Task: Create a section Agile Athletes and in the section, add a milestone Virtualization Implementation in the project AgileCenter
Action: Mouse moved to (71, 58)
Screenshot: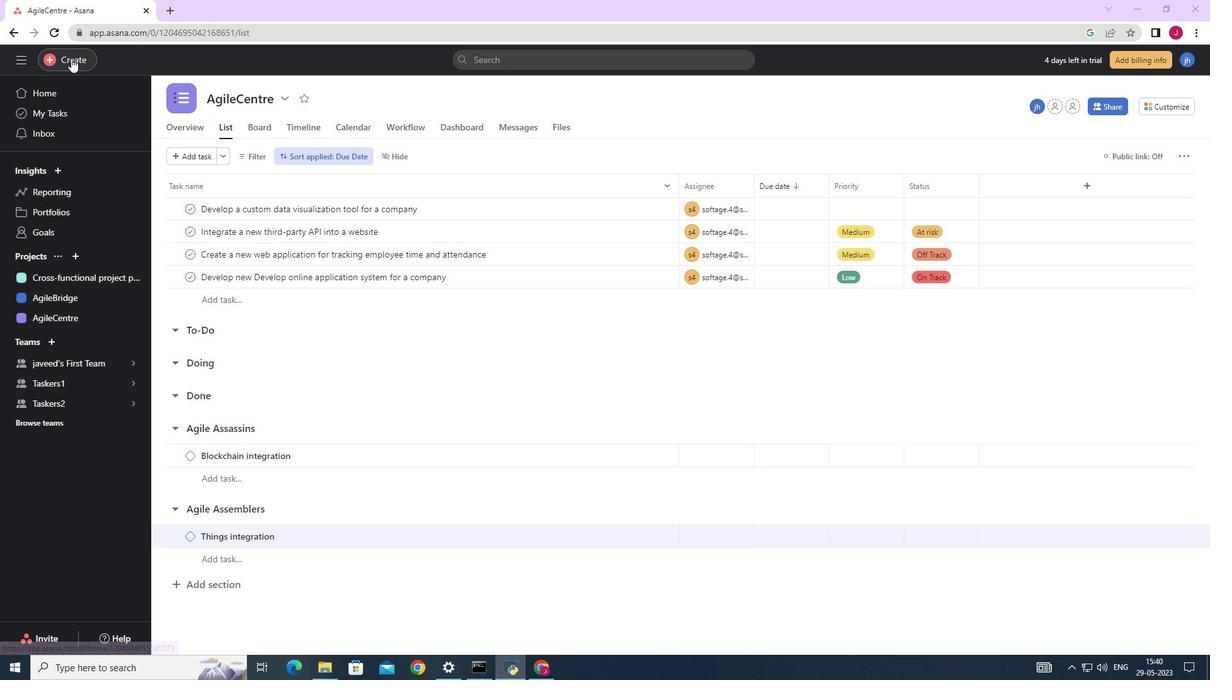 
Action: Mouse pressed left at (71, 58)
Screenshot: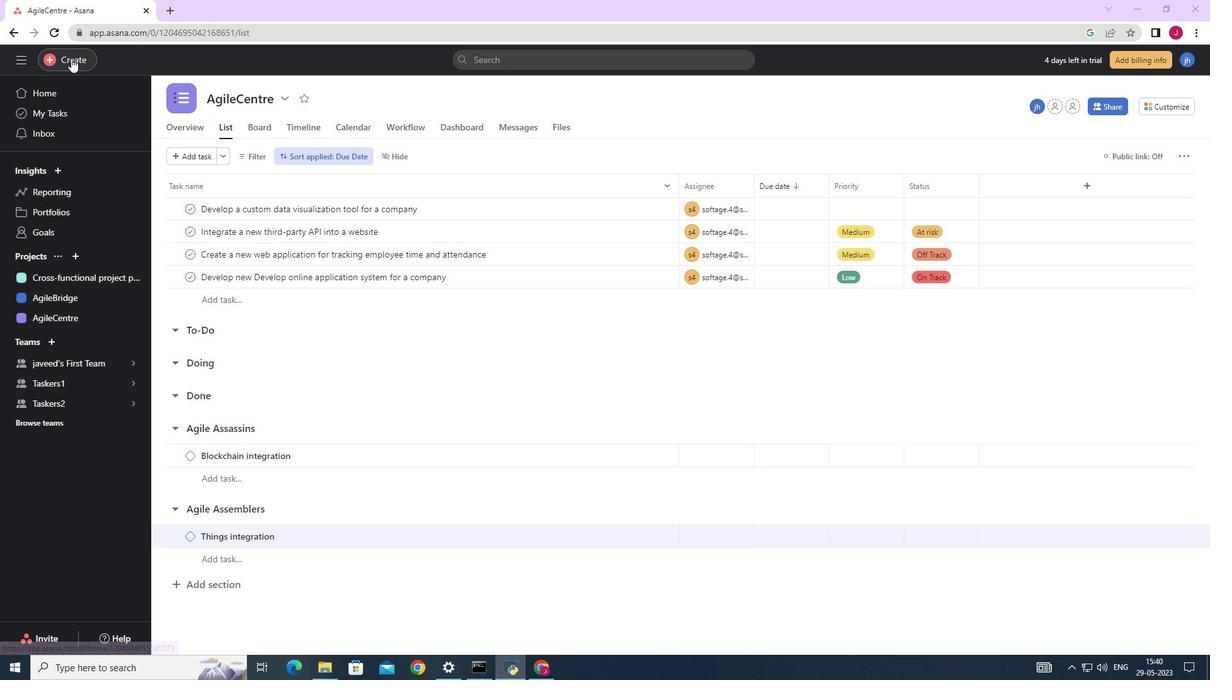 
Action: Mouse moved to (157, 66)
Screenshot: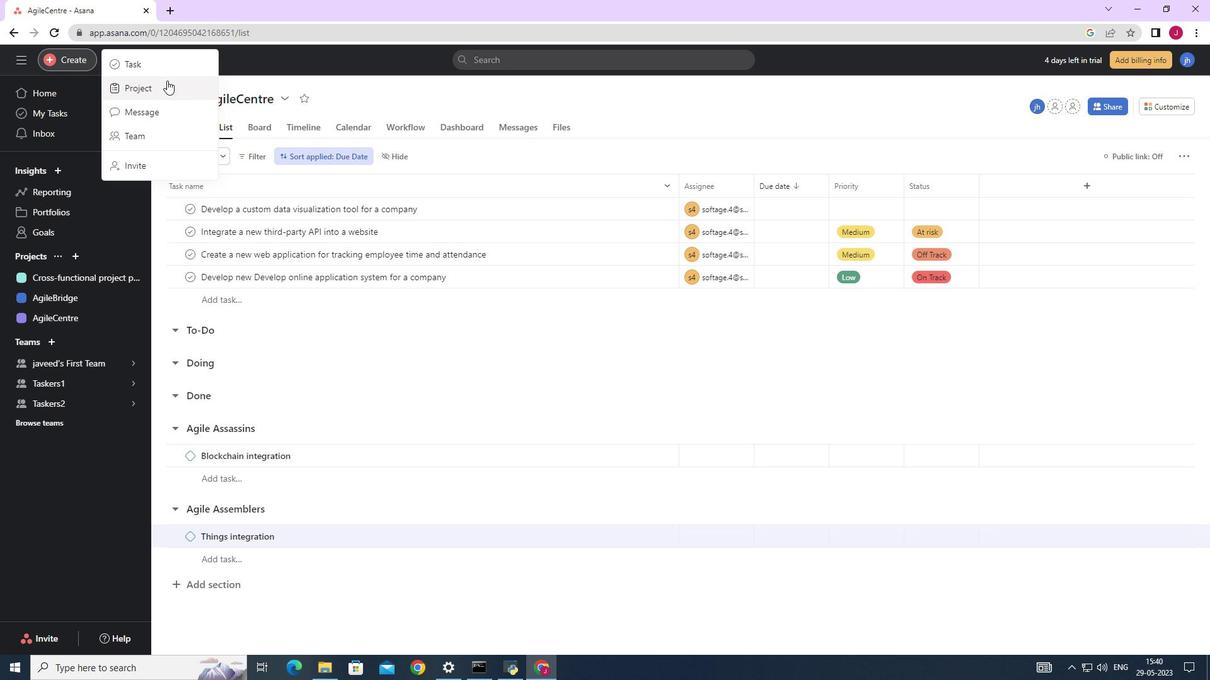 
Action: Mouse pressed left at (157, 66)
Screenshot: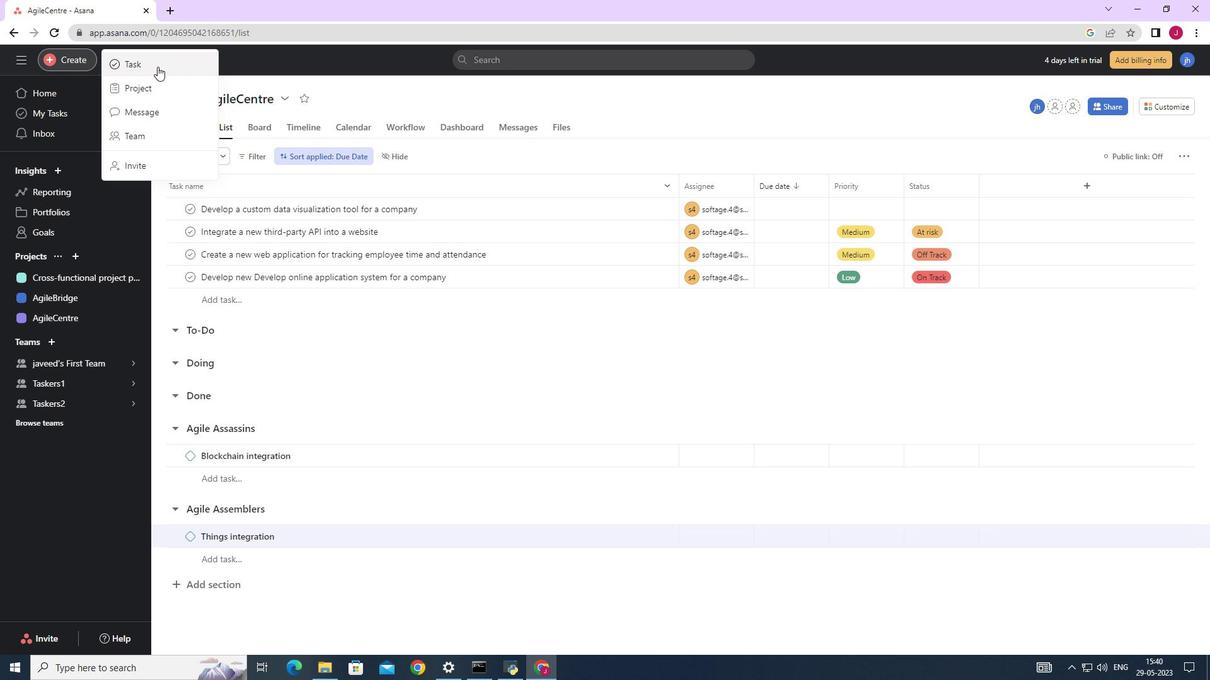 
Action: Mouse moved to (1163, 356)
Screenshot: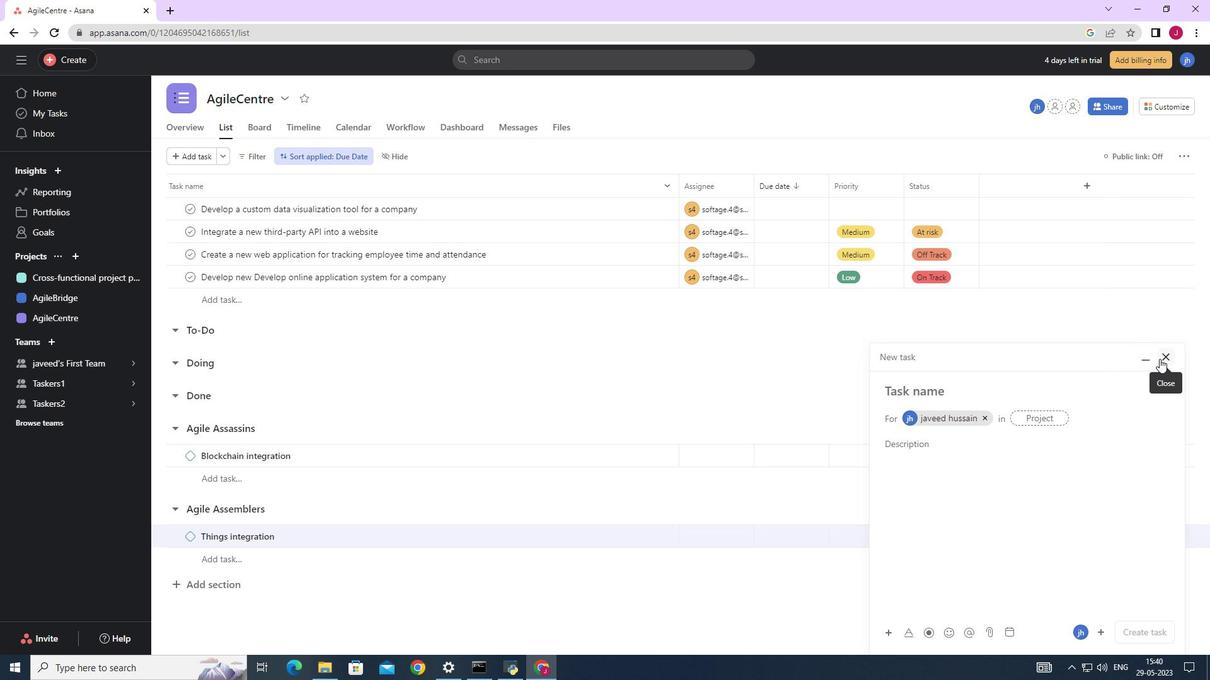 
Action: Mouse pressed left at (1163, 356)
Screenshot: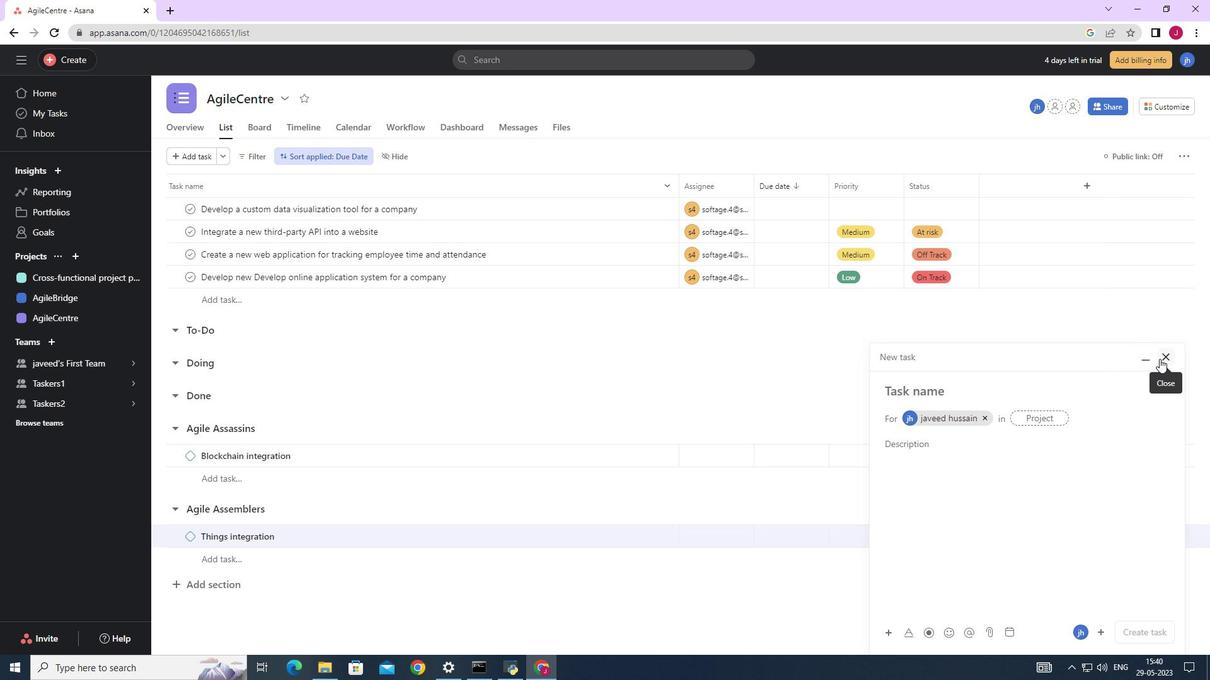 
Action: Mouse moved to (233, 578)
Screenshot: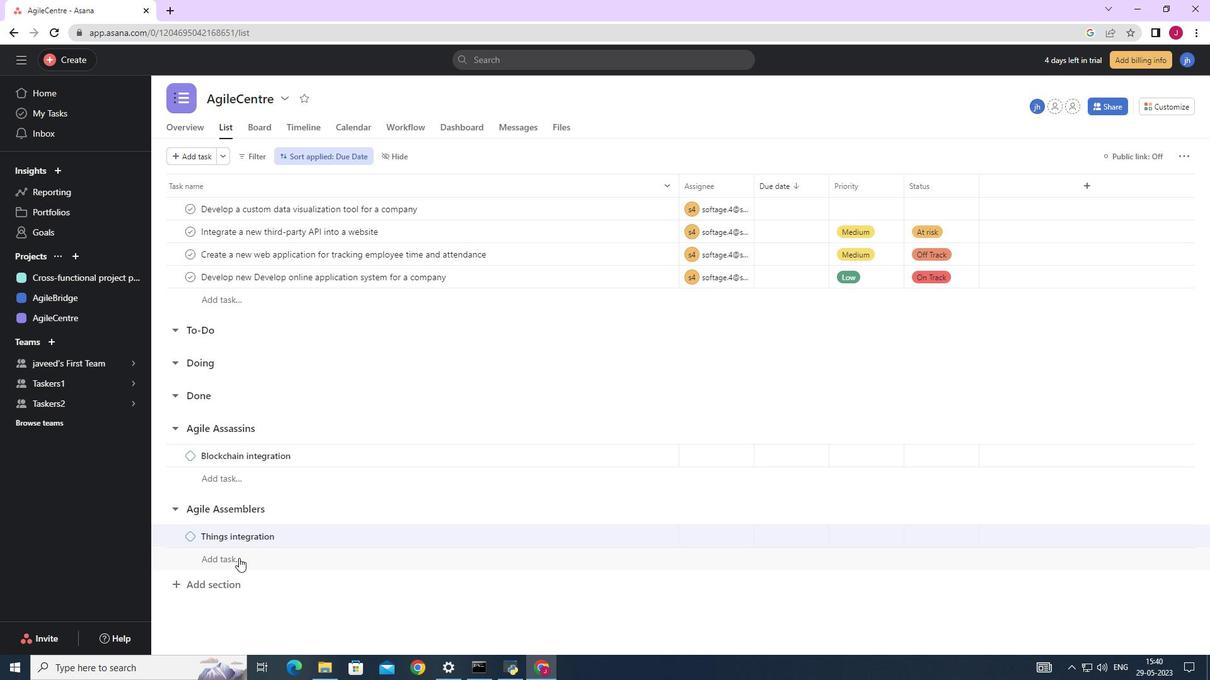 
Action: Mouse scrolled (233, 577) with delta (0, 0)
Screenshot: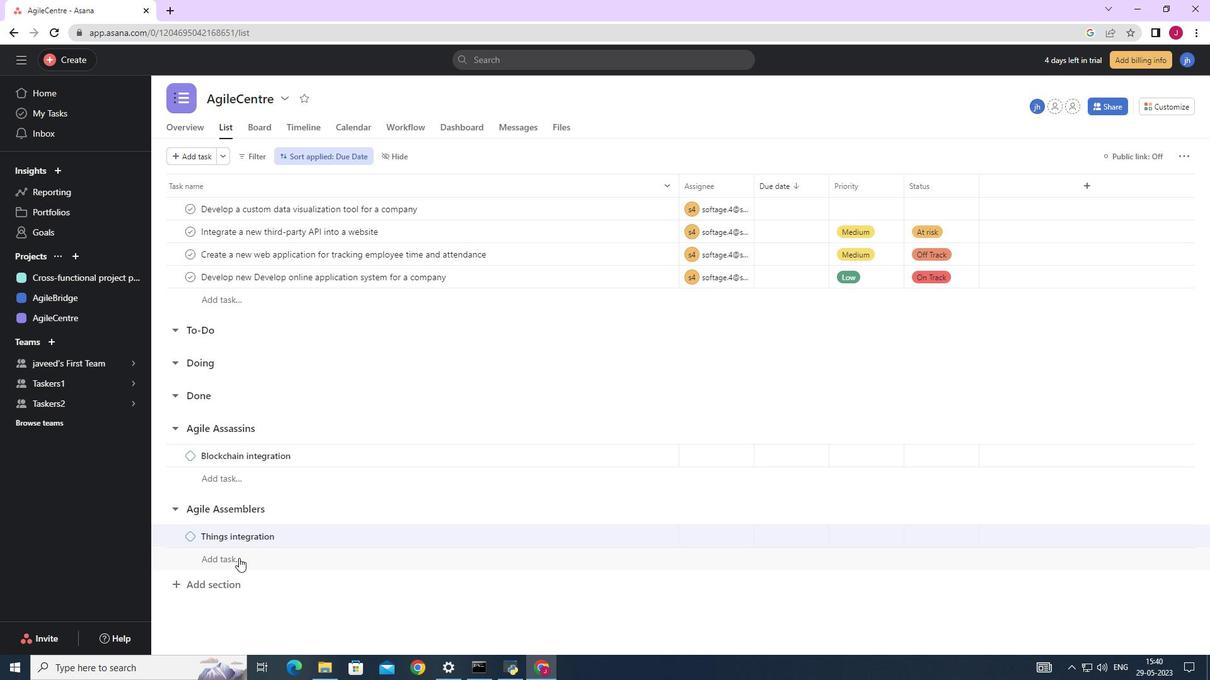 
Action: Mouse scrolled (233, 577) with delta (0, 0)
Screenshot: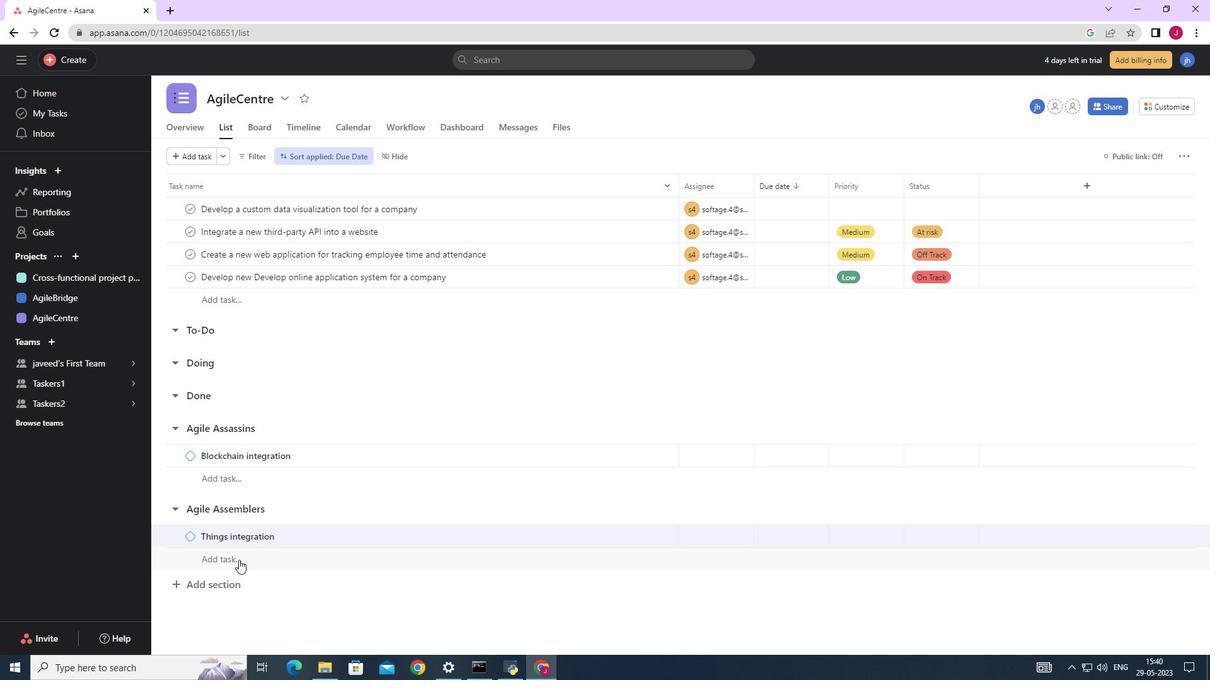 
Action: Mouse scrolled (233, 577) with delta (0, 0)
Screenshot: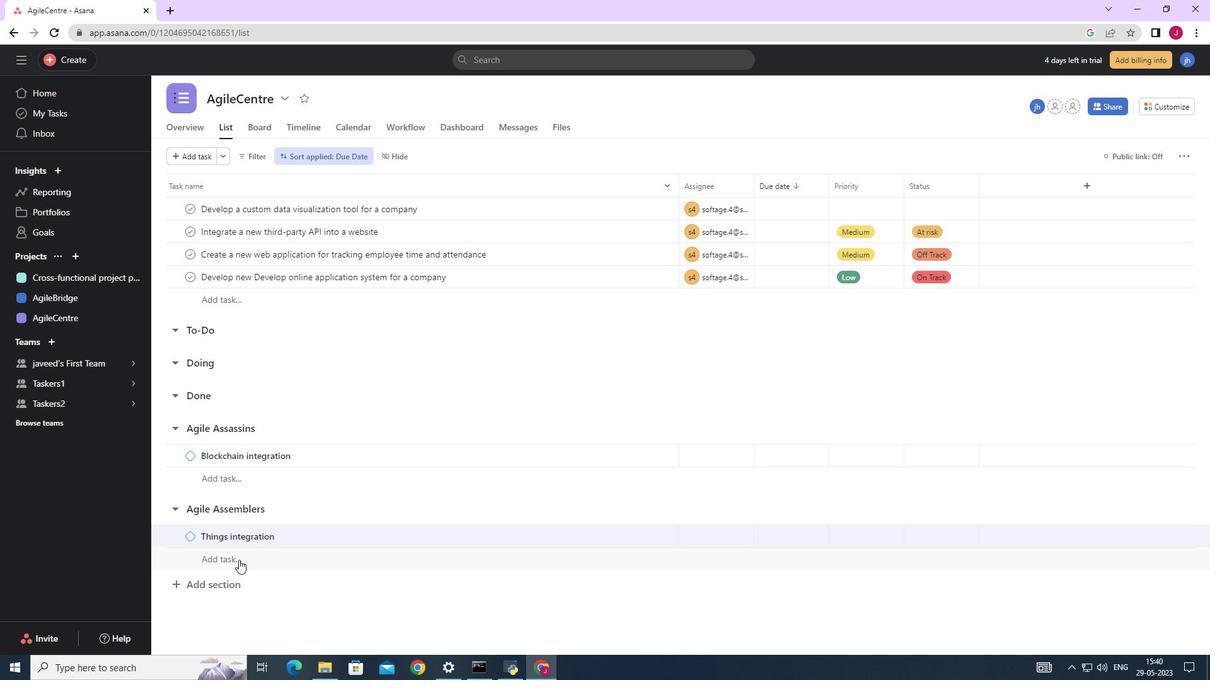 
Action: Mouse scrolled (233, 577) with delta (0, 0)
Screenshot: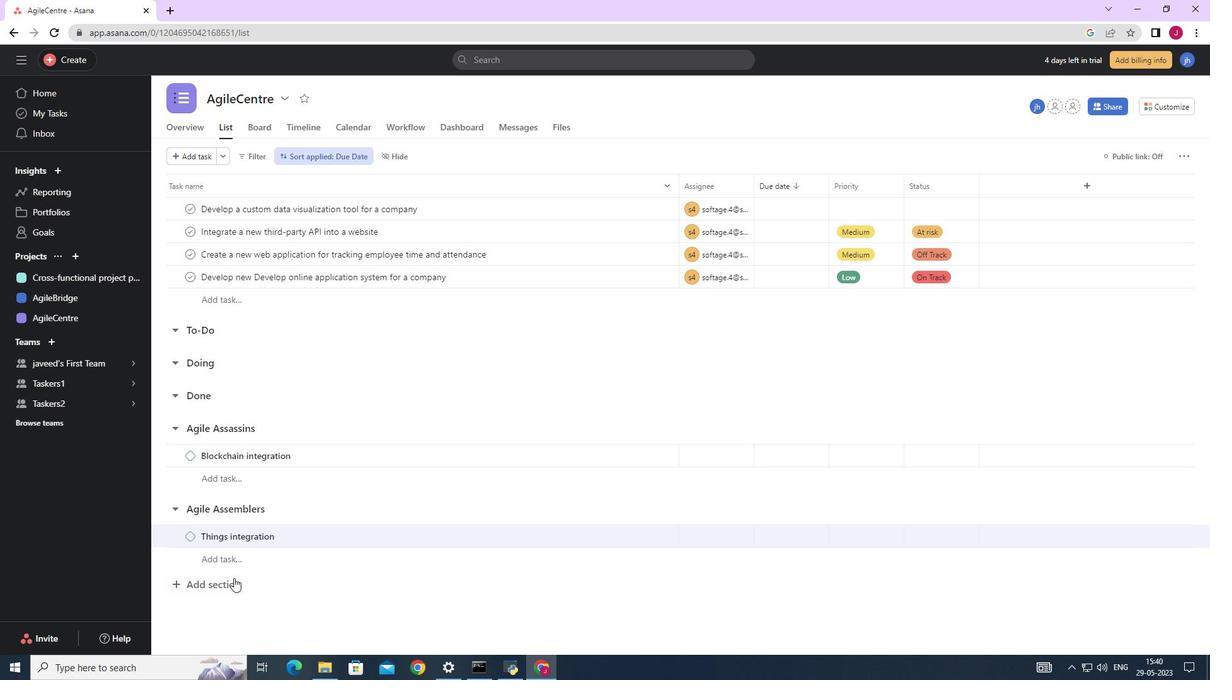 
Action: Mouse scrolled (233, 577) with delta (0, 0)
Screenshot: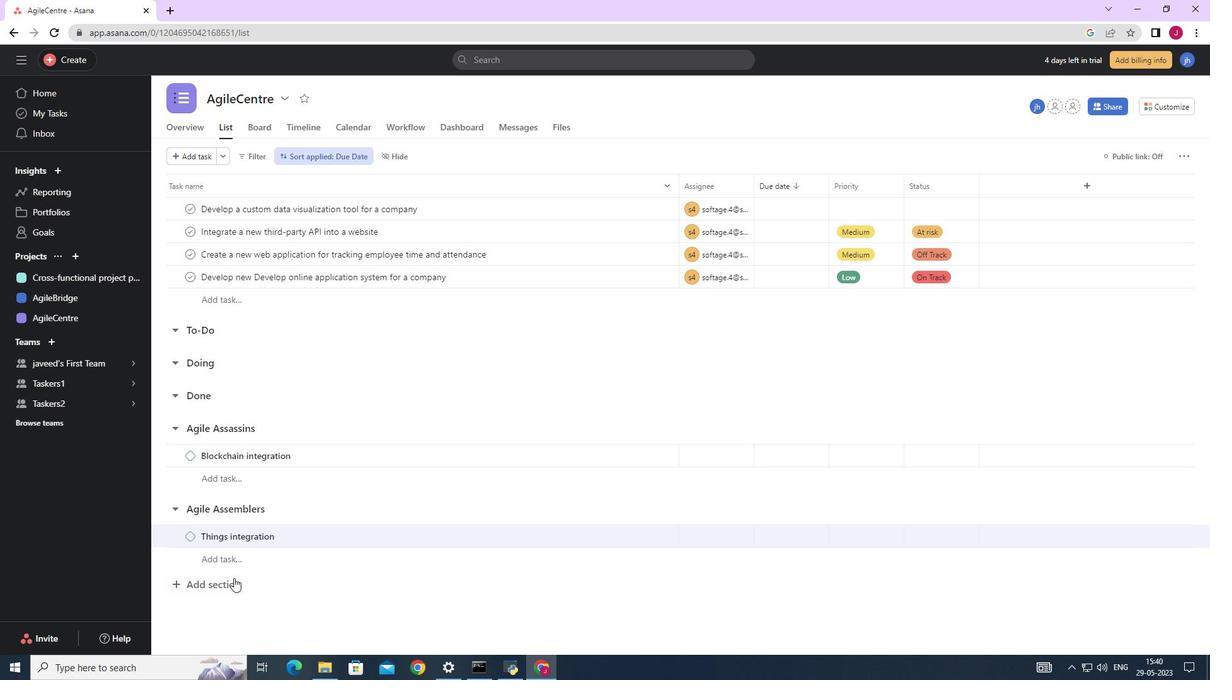 
Action: Mouse moved to (217, 582)
Screenshot: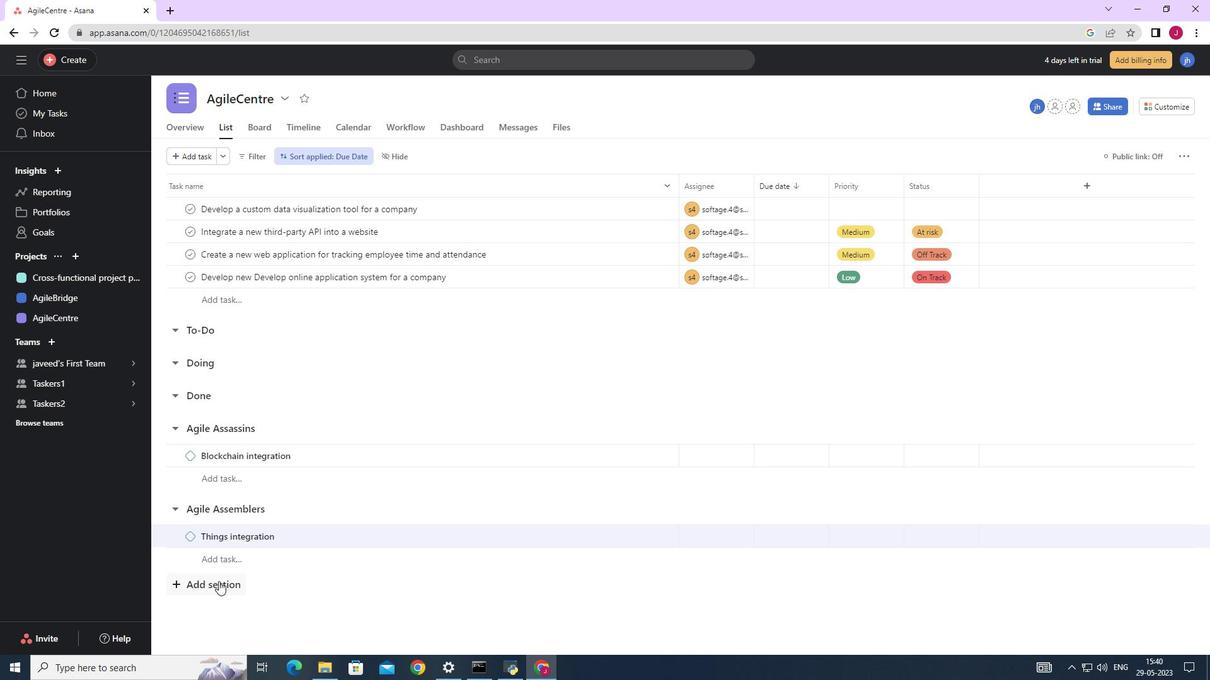 
Action: Mouse pressed left at (217, 582)
Screenshot: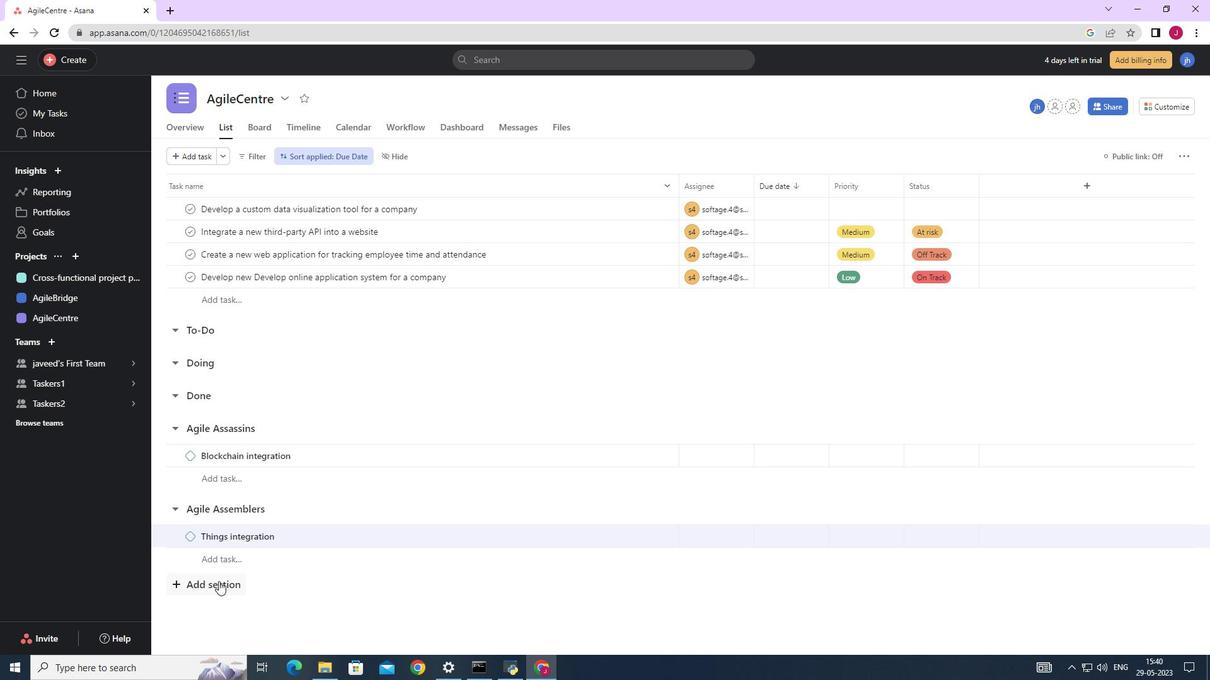
Action: Mouse moved to (253, 581)
Screenshot: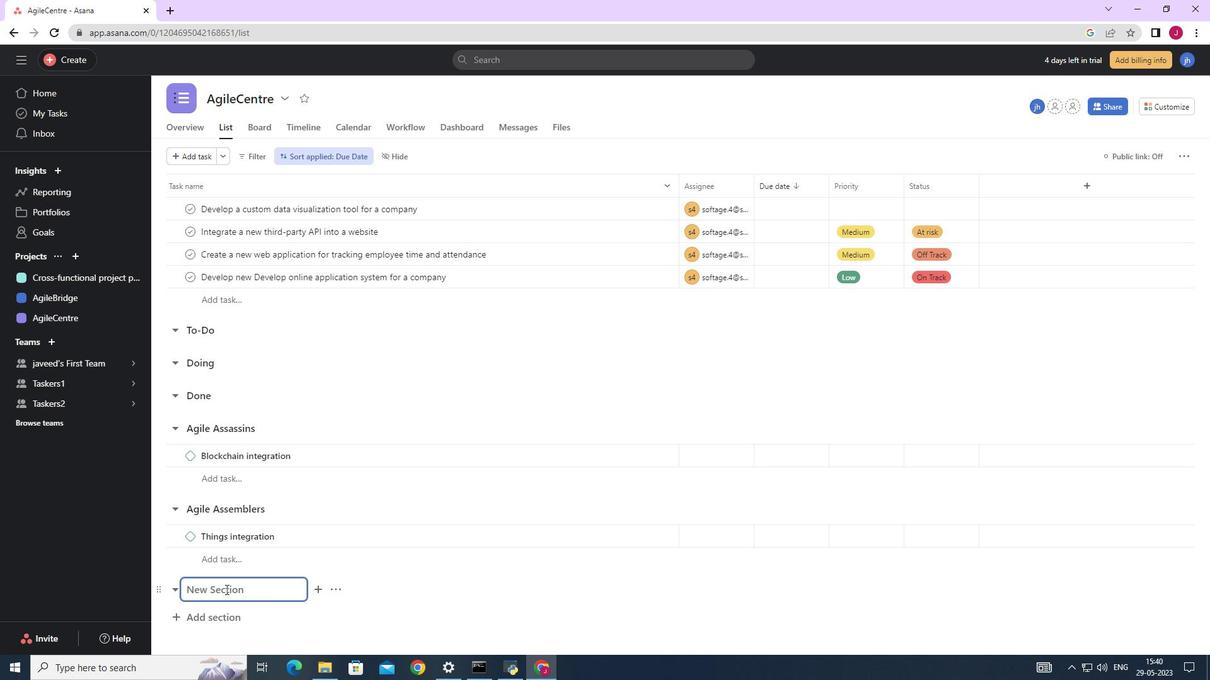 
Action: Key pressed <Key.caps_lock>A<Key.caps_lock>gile<Key.space><Key.caps_lock>A<Key.caps_lock>
Screenshot: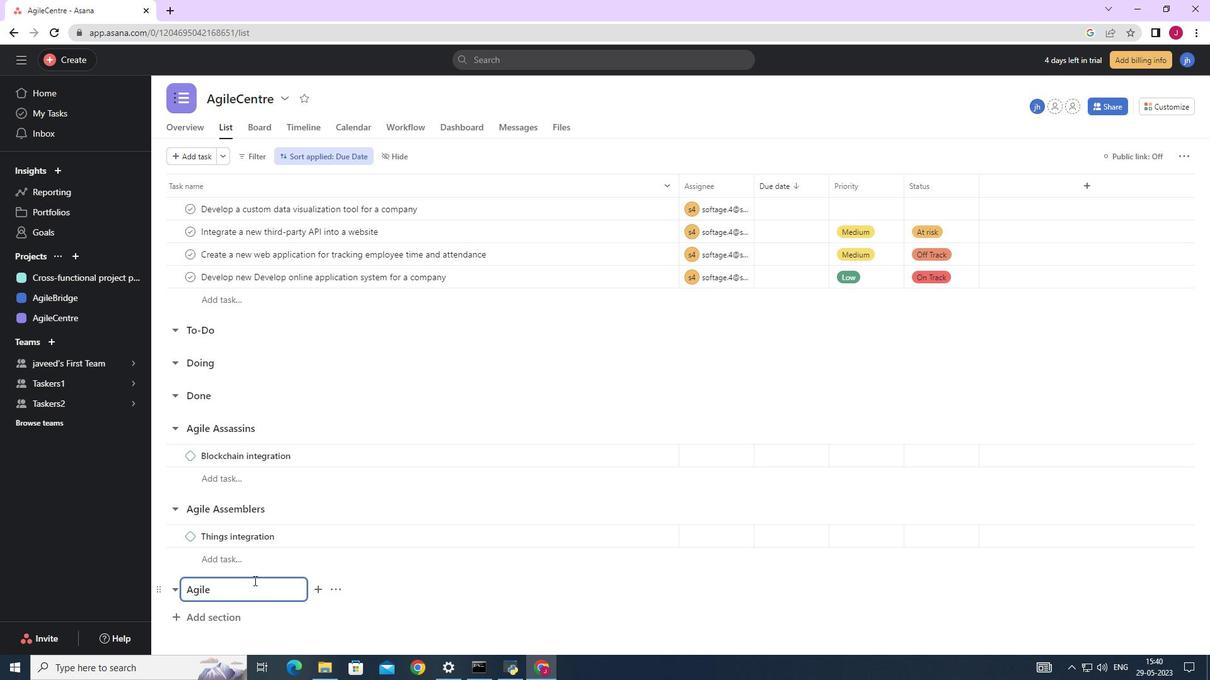 
Action: Mouse moved to (253, 580)
Screenshot: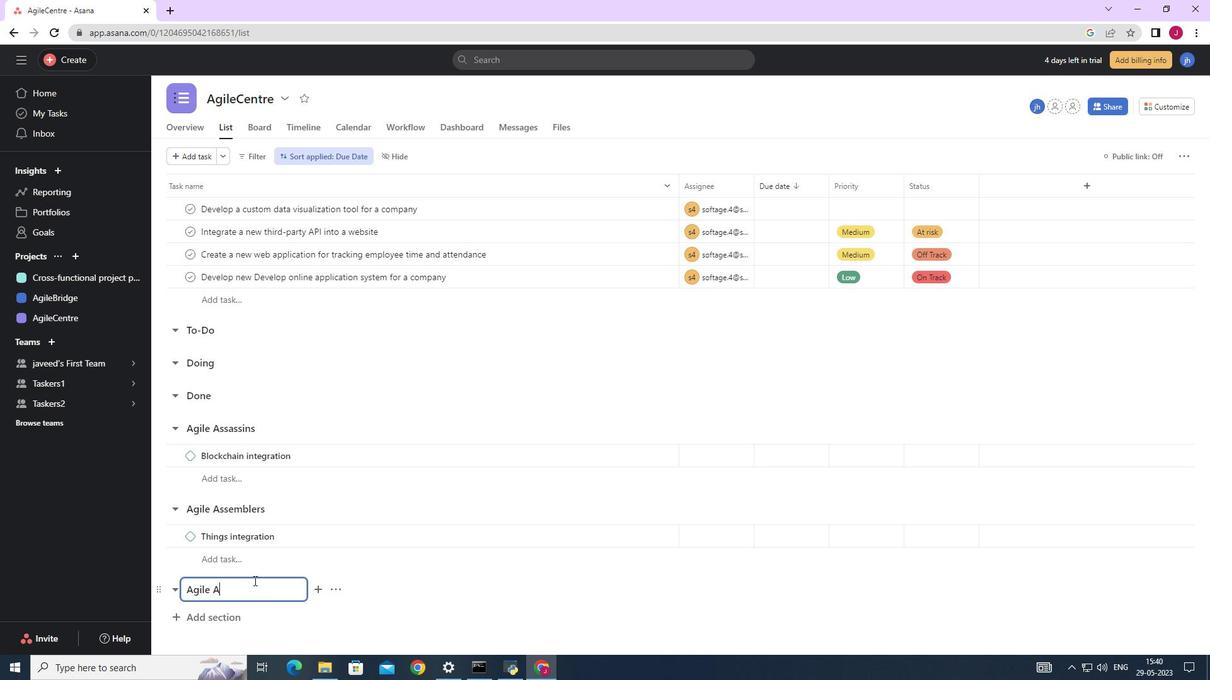 
Action: Key pressed thletes<Key.space><Key.enter><Key.caps_lock>V<Key.caps_lock>irtualization<Key.space><Key.caps_lock>I<Key.caps_lock>mplementation
Screenshot: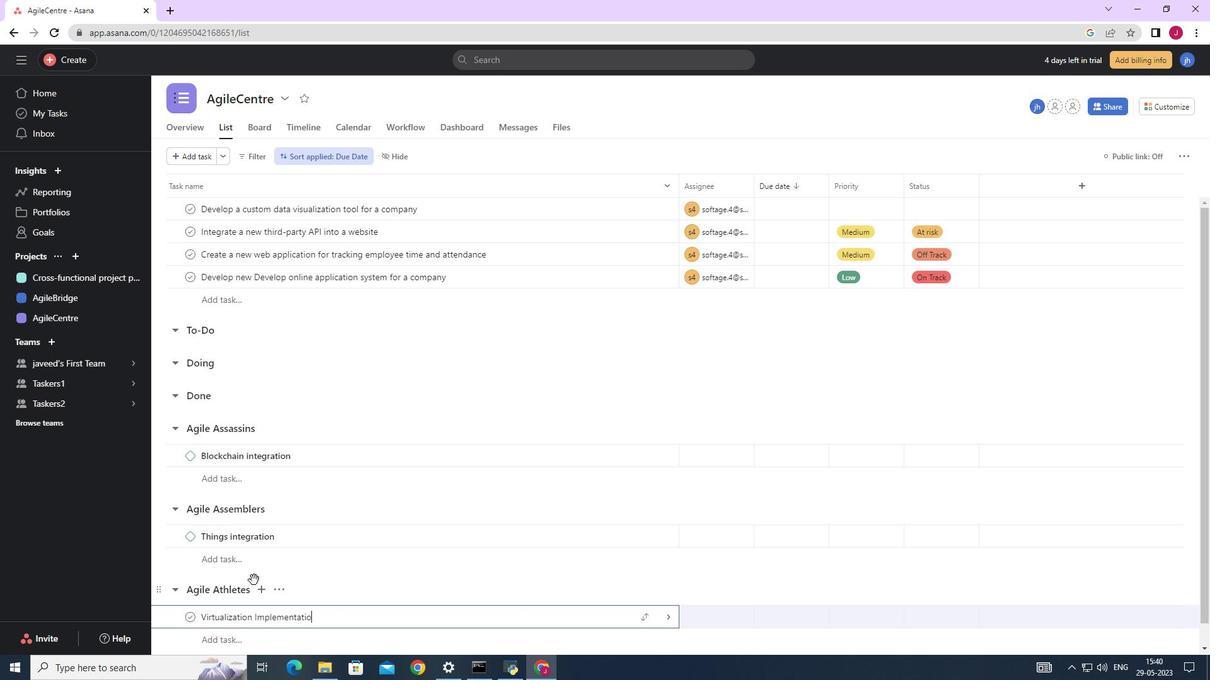 
Action: Mouse moved to (672, 618)
Screenshot: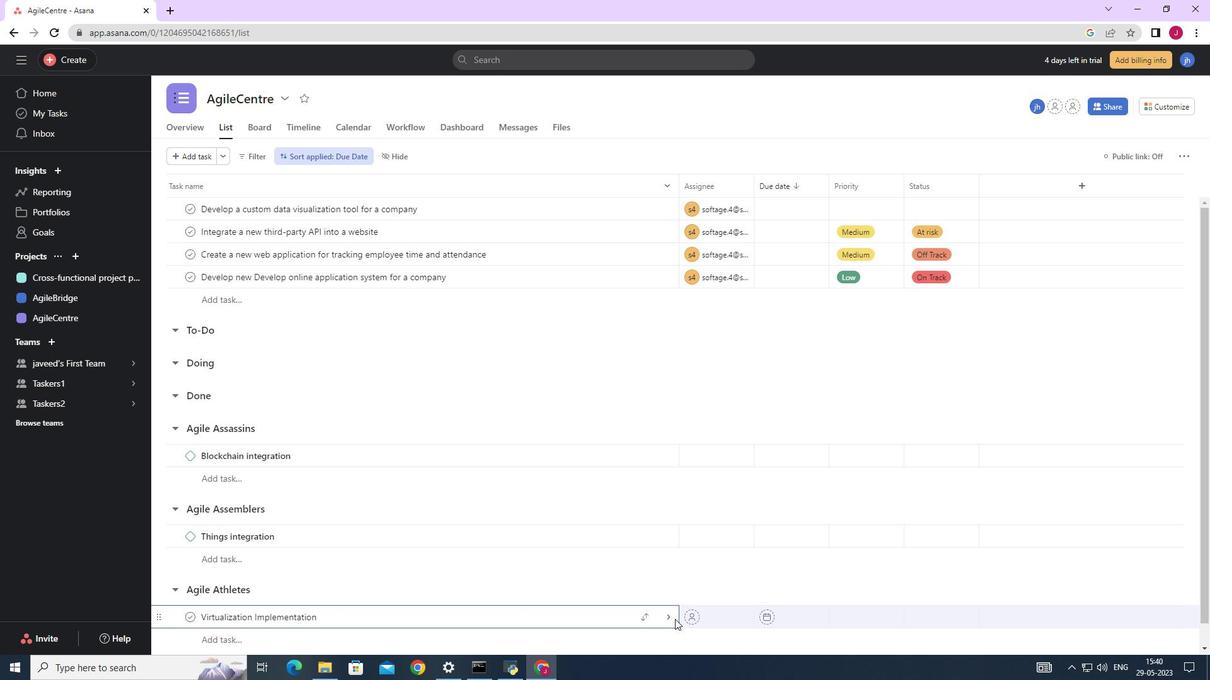 
Action: Mouse pressed left at (672, 618)
Screenshot: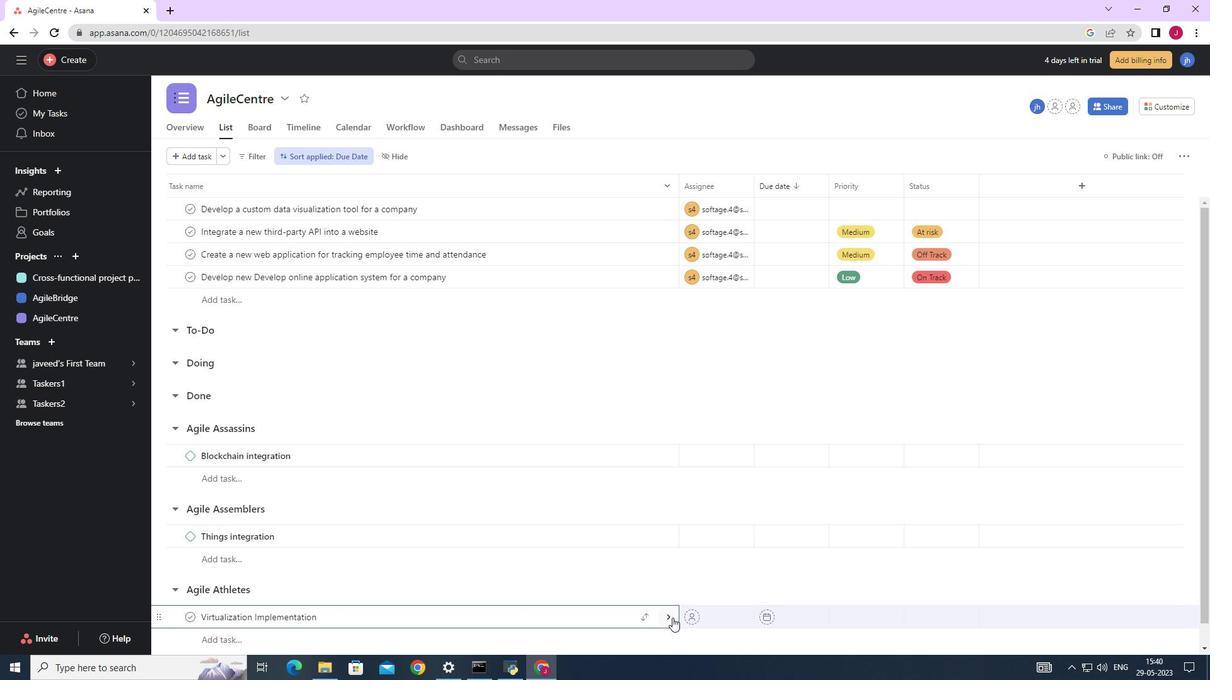 
Action: Mouse moved to (1162, 153)
Screenshot: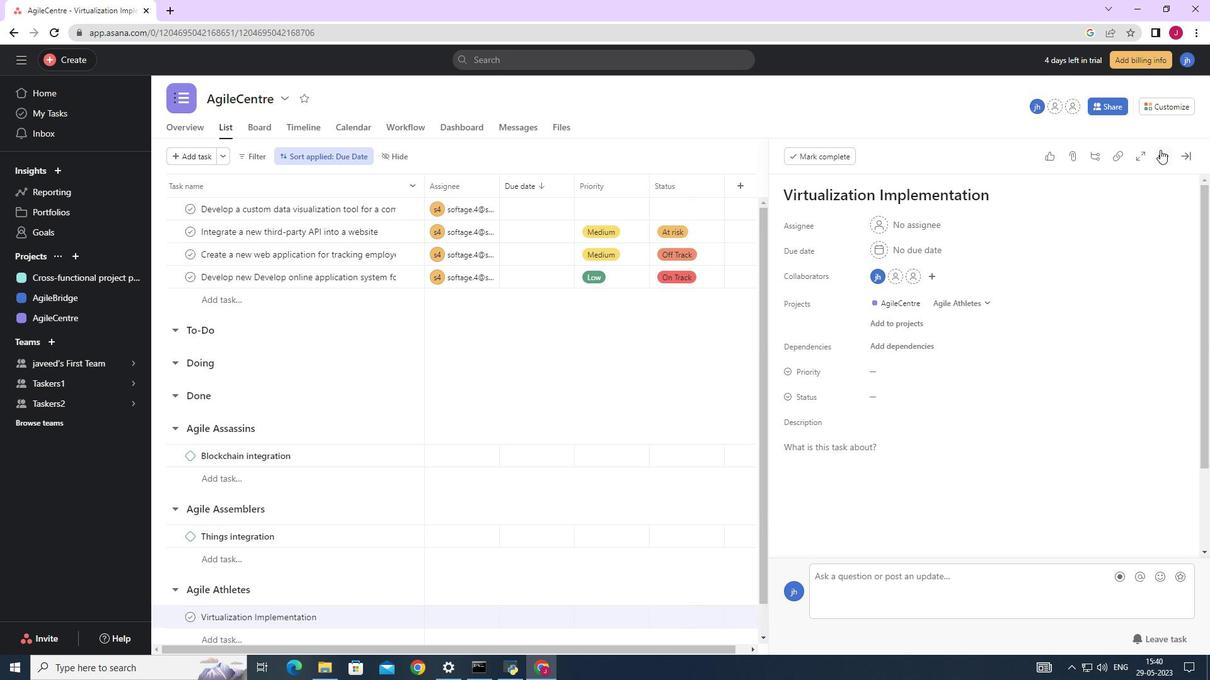 
Action: Mouse pressed left at (1162, 153)
Screenshot: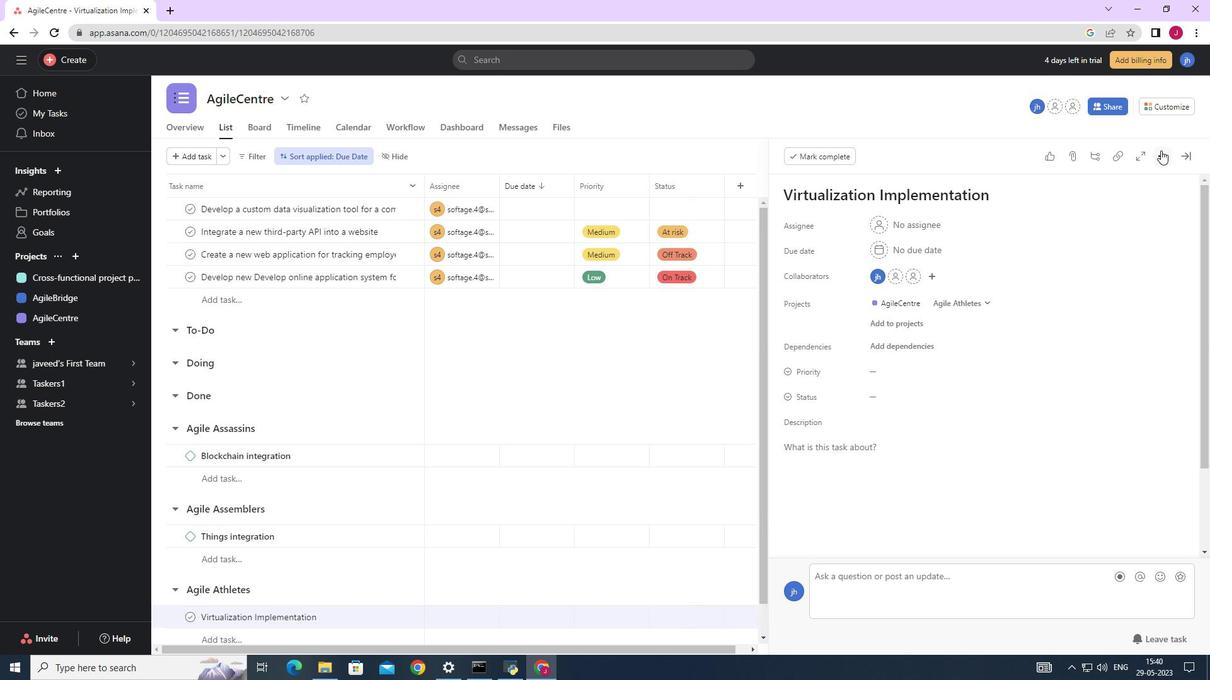 
Action: Mouse moved to (1041, 204)
Screenshot: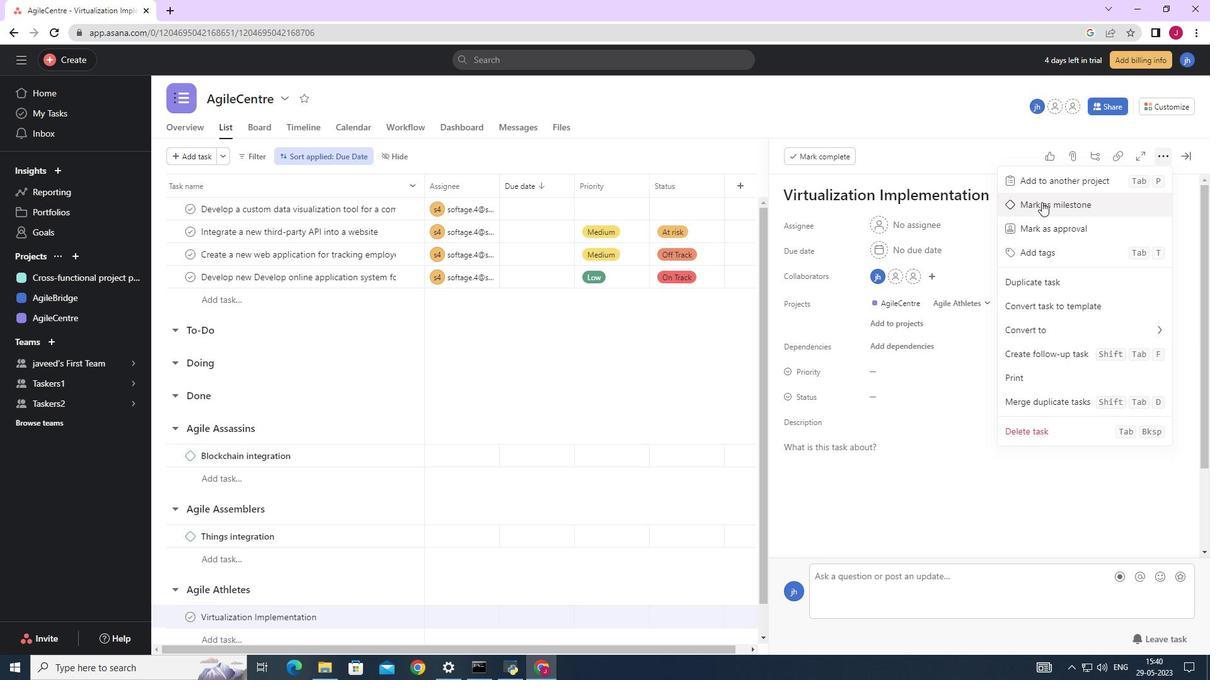 
Action: Mouse pressed left at (1041, 204)
Screenshot: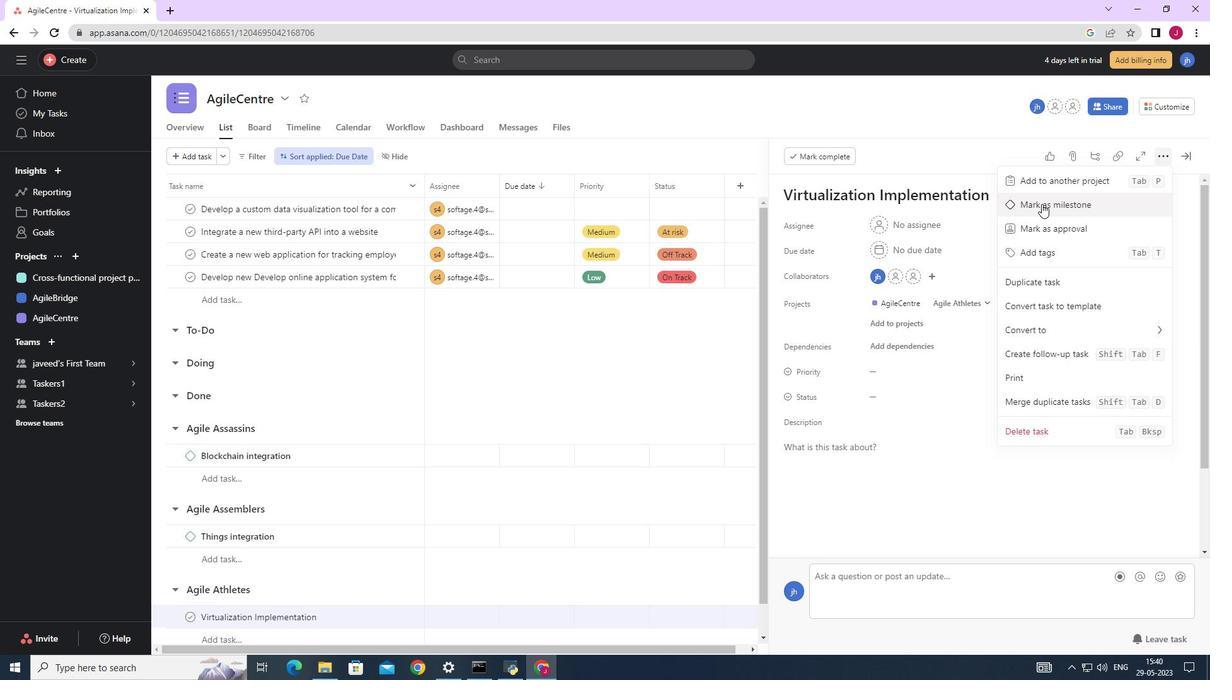 
Action: Mouse moved to (1180, 156)
Screenshot: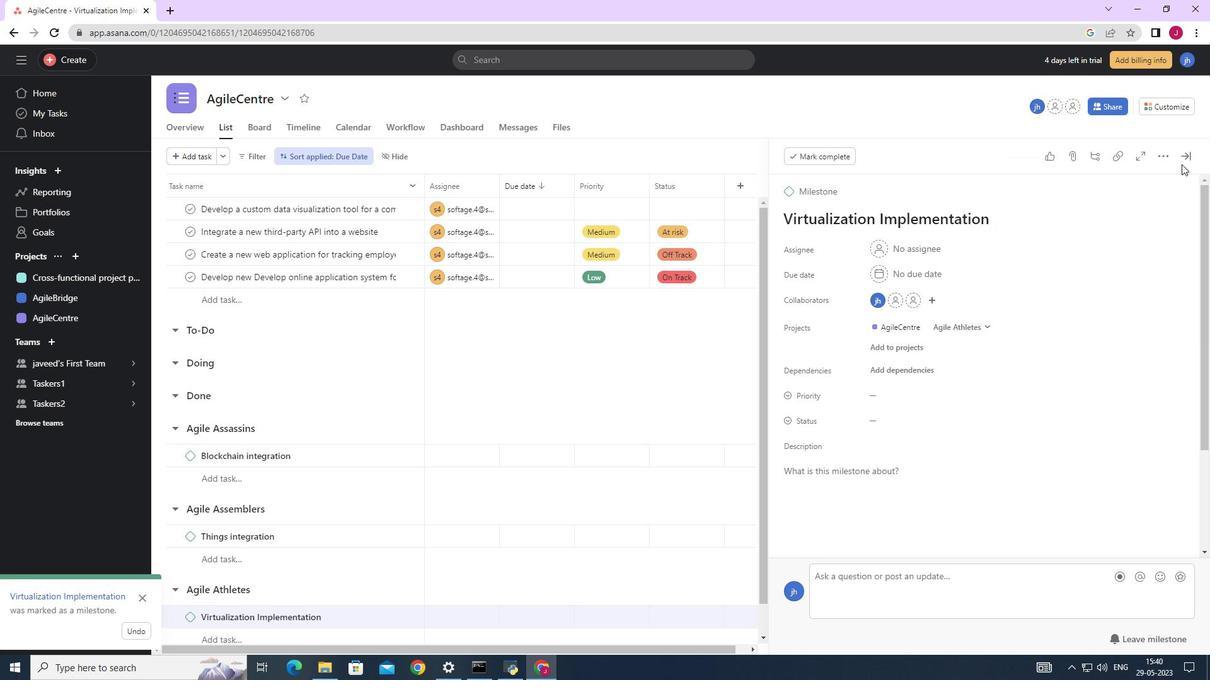 
Action: Mouse pressed left at (1180, 156)
Screenshot: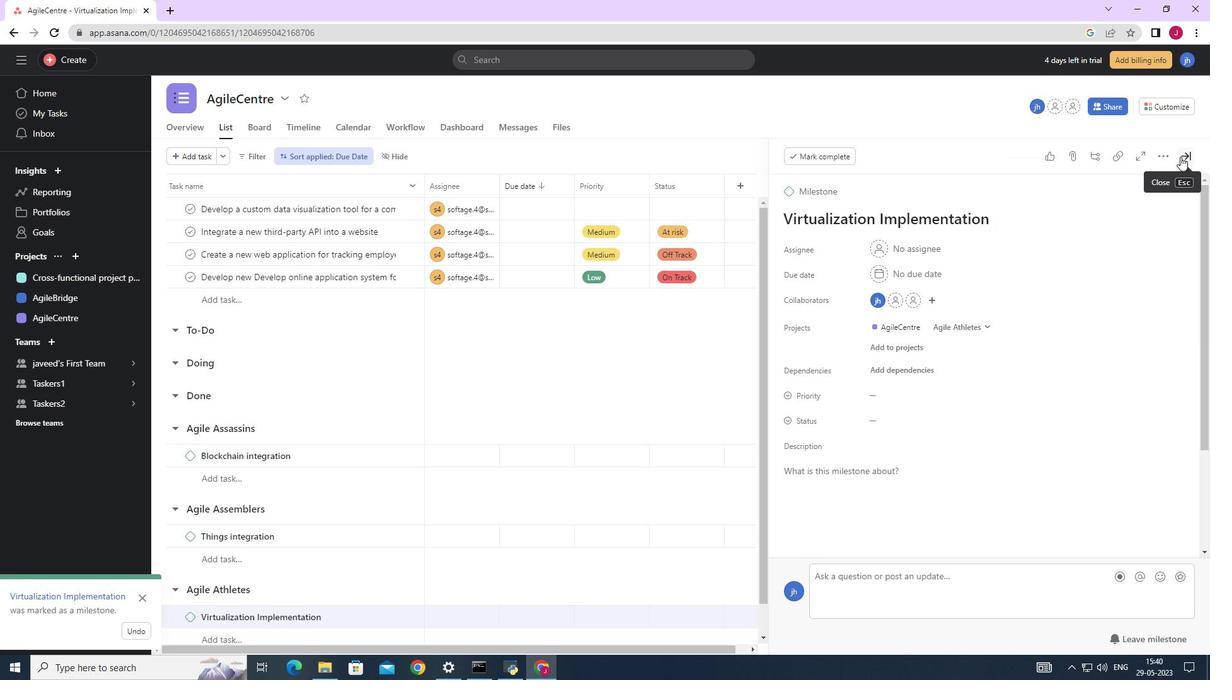 
Action: Mouse moved to (707, 383)
Screenshot: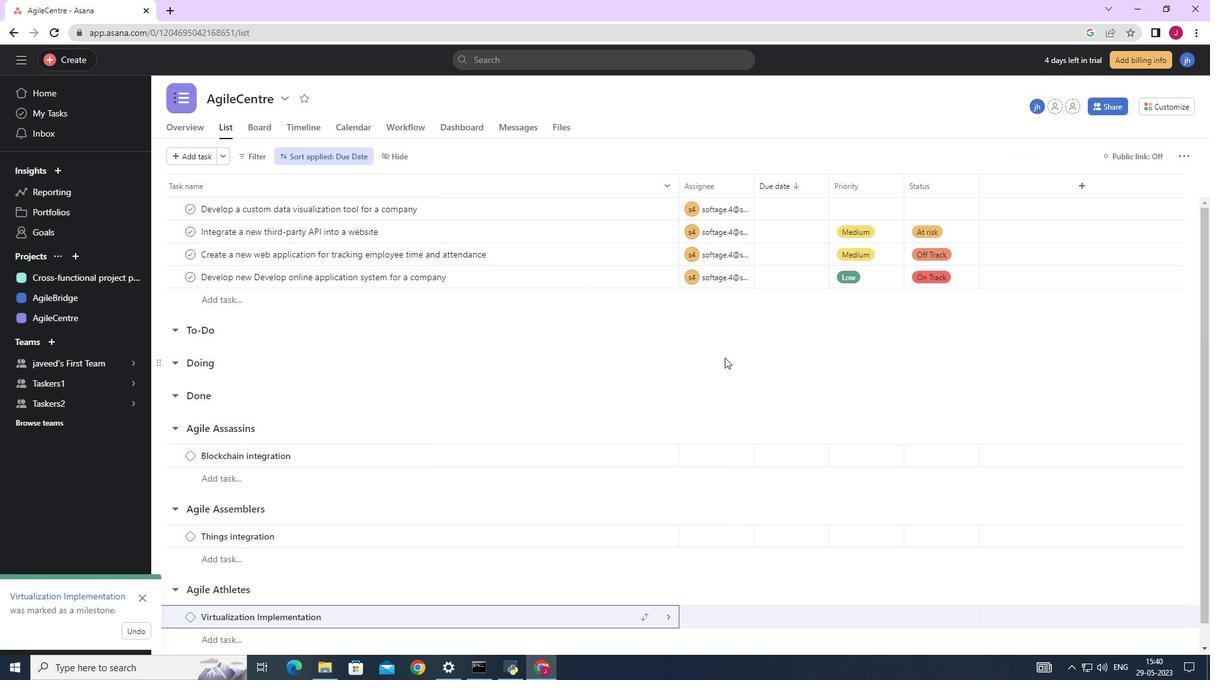 
